 Task: Add Comment CM0047 to Card Card0047 in Board Board0042 in Workspace Development in Trello
Action: Mouse moved to (707, 106)
Screenshot: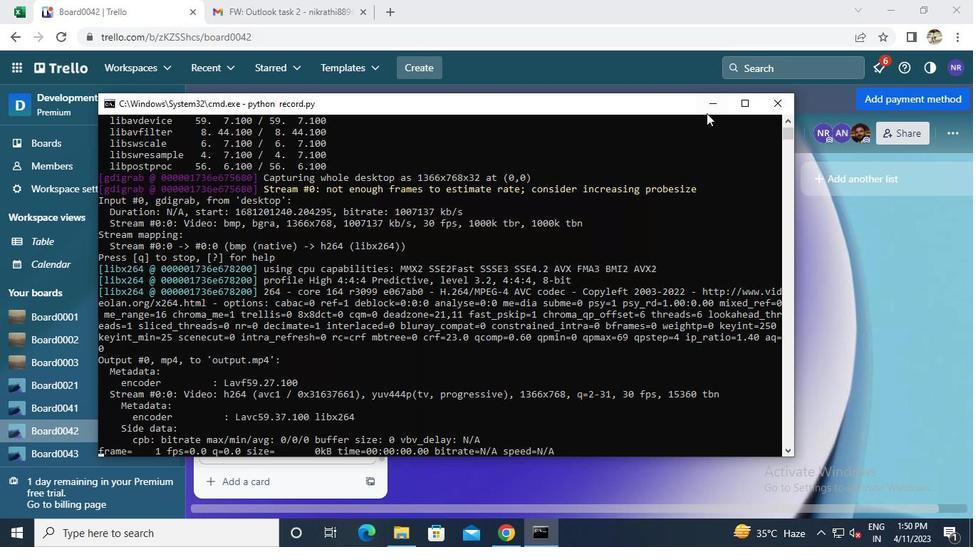 
Action: Mouse pressed left at (707, 106)
Screenshot: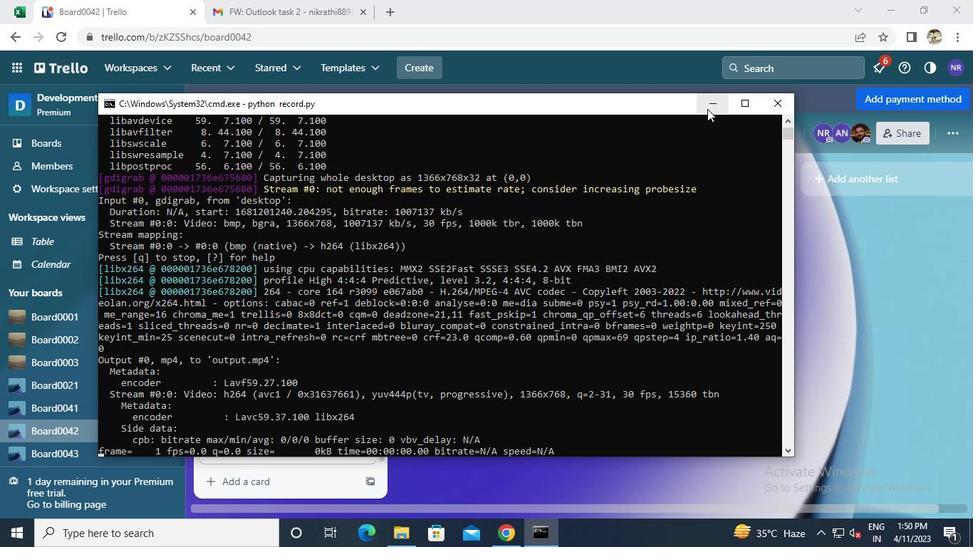 
Action: Mouse moved to (292, 386)
Screenshot: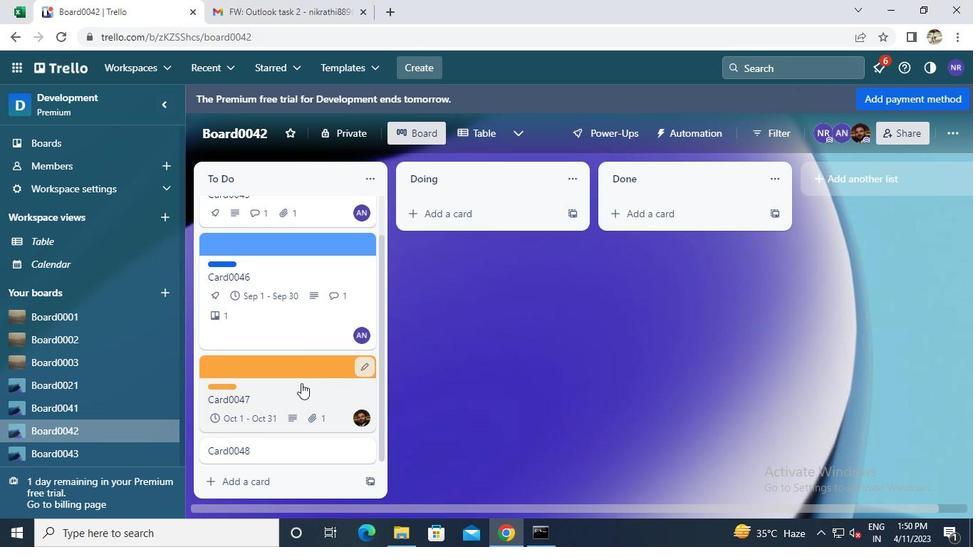 
Action: Mouse pressed left at (292, 386)
Screenshot: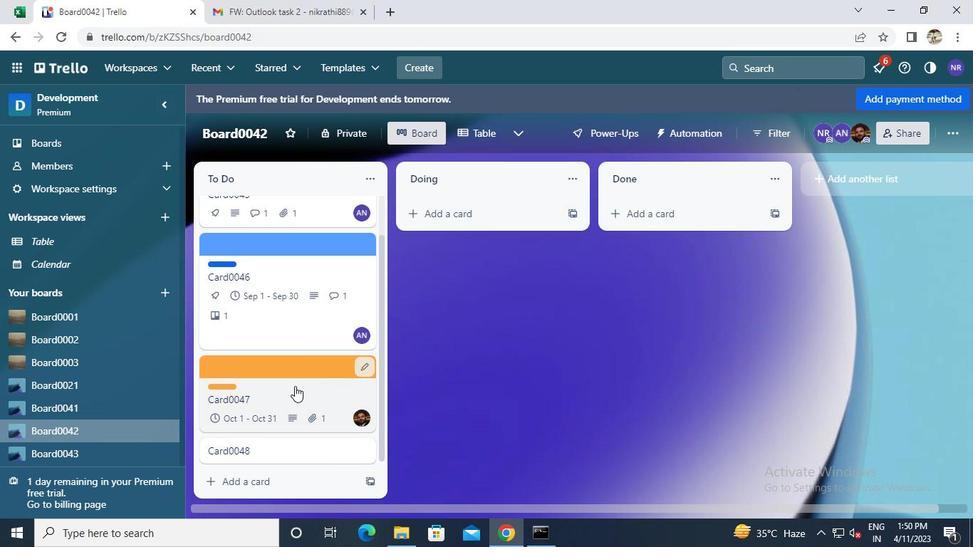 
Action: Mouse moved to (293, 319)
Screenshot: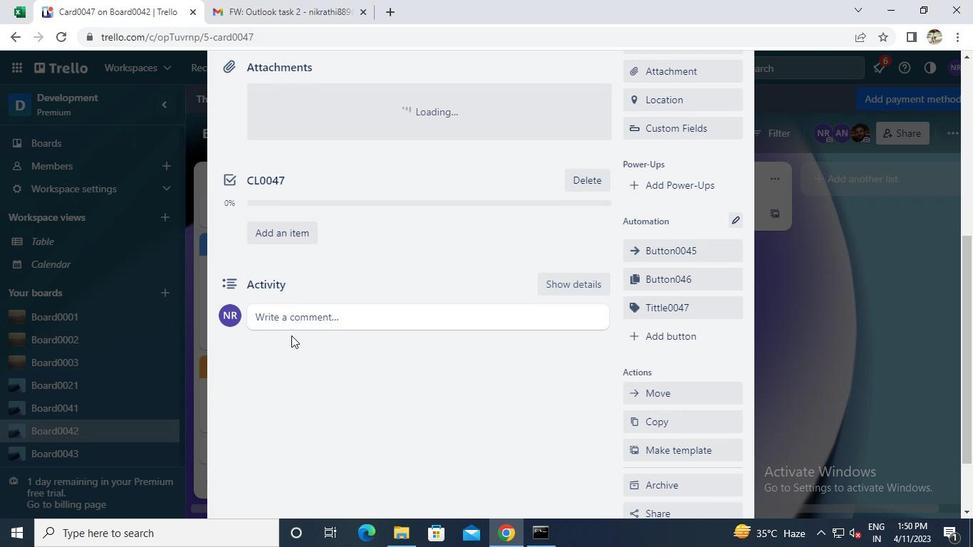 
Action: Mouse pressed left at (293, 319)
Screenshot: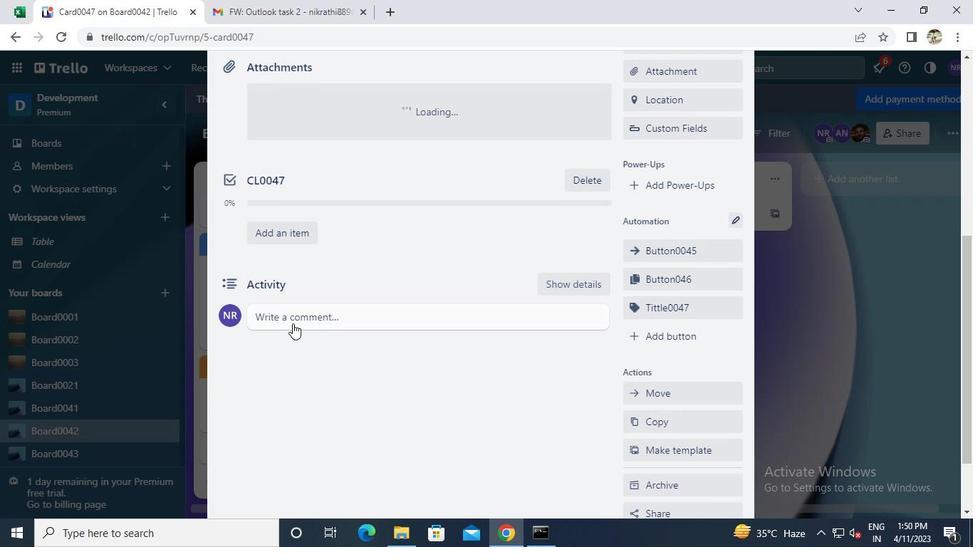 
Action: Keyboard c
Screenshot: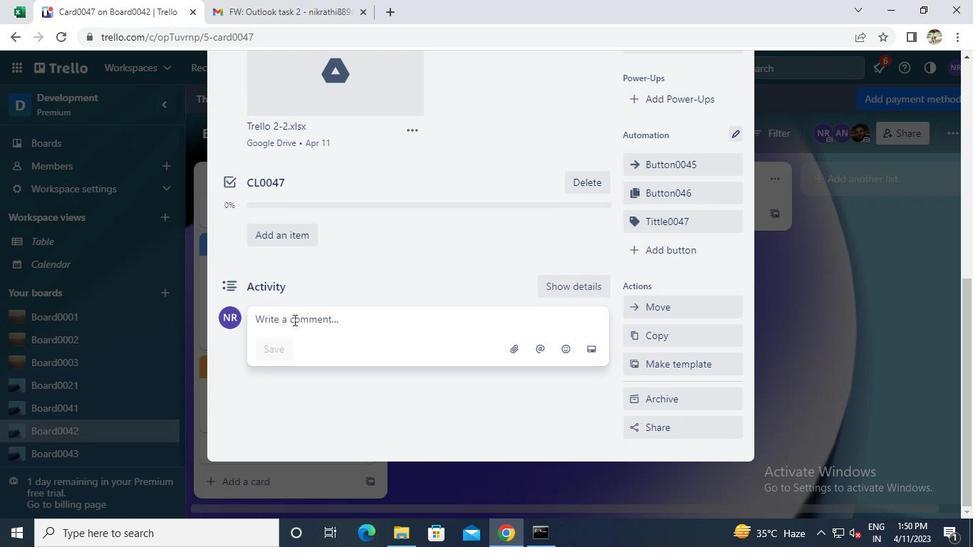 
Action: Keyboard m
Screenshot: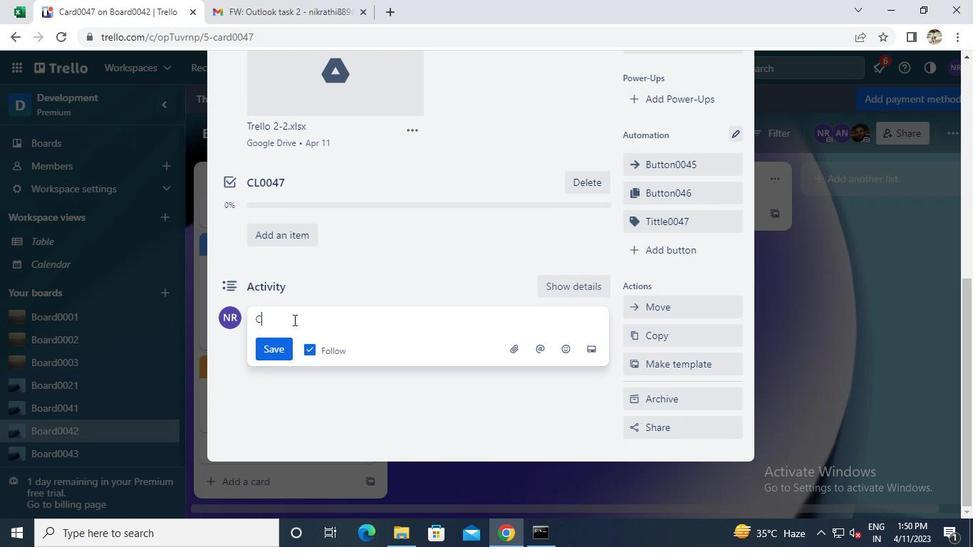 
Action: Keyboard 0
Screenshot: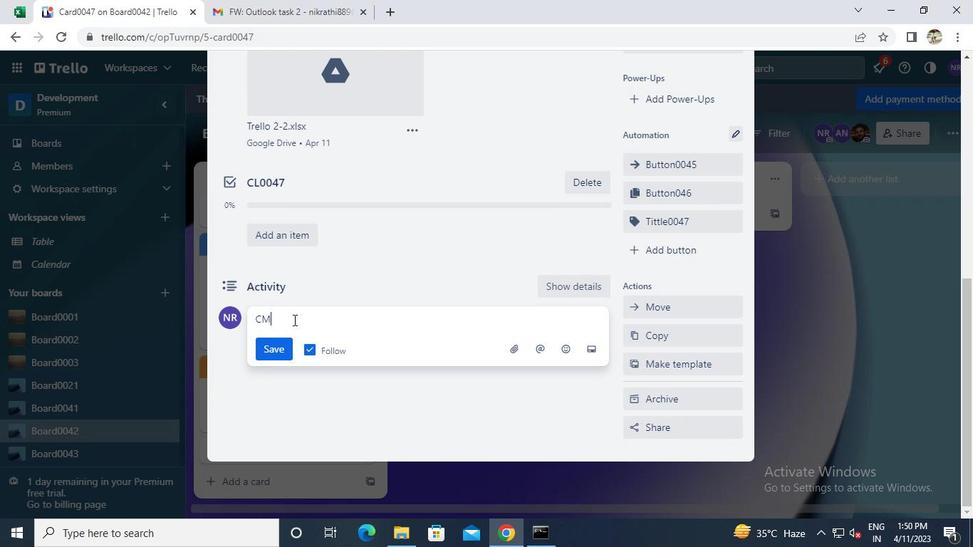 
Action: Keyboard 0
Screenshot: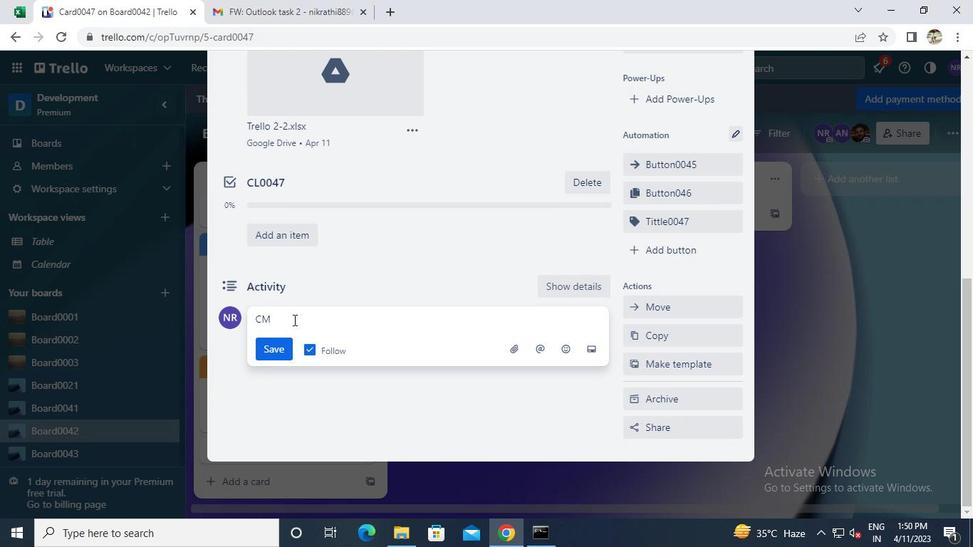 
Action: Keyboard 4
Screenshot: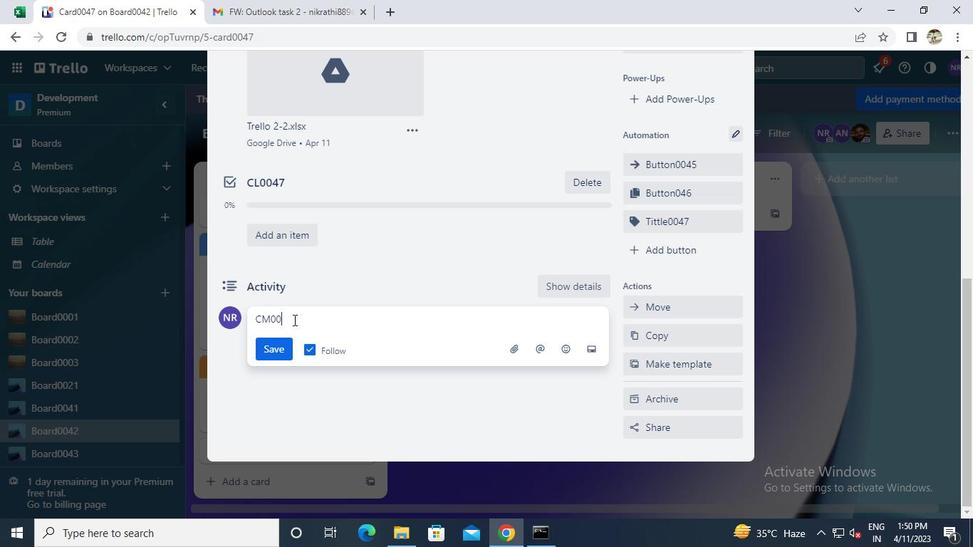 
Action: Keyboard 7
Screenshot: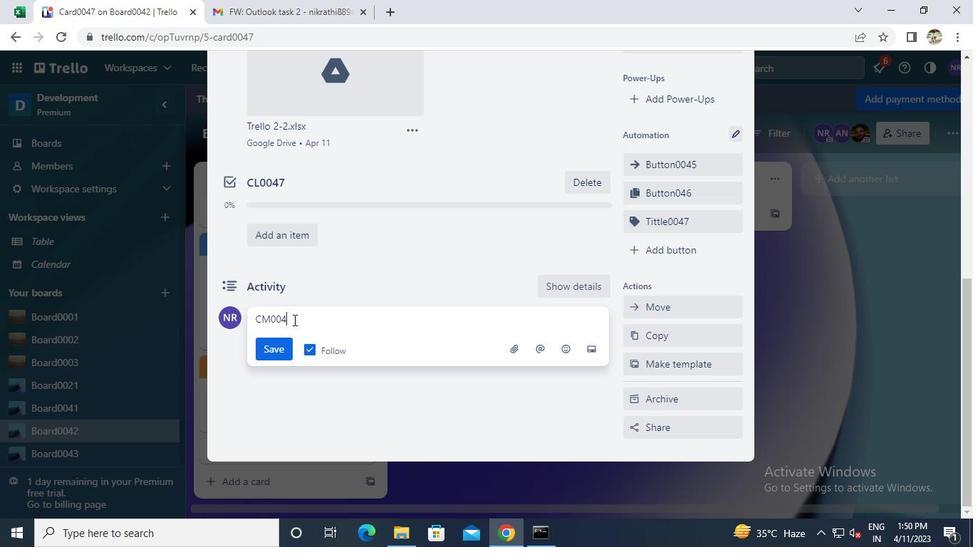 
Action: Mouse moved to (275, 348)
Screenshot: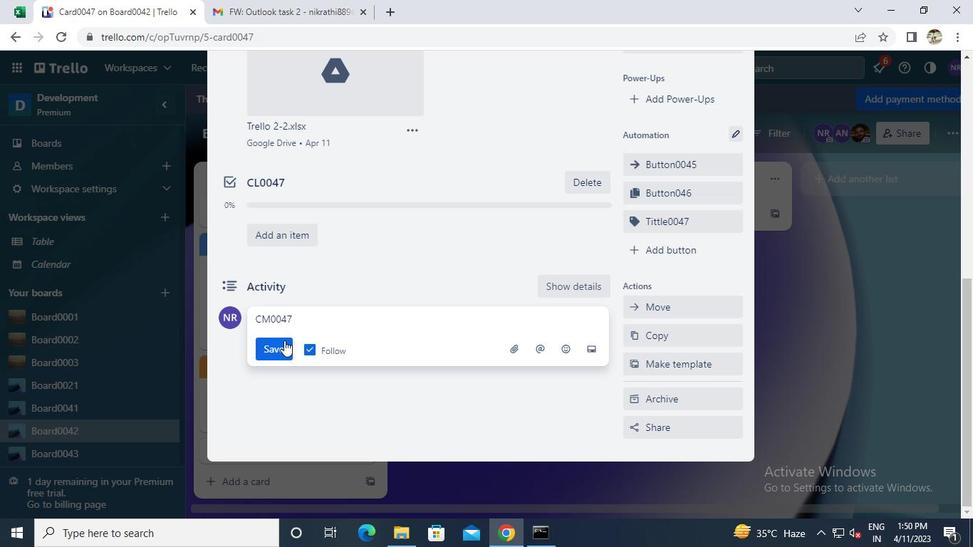 
Action: Mouse pressed left at (275, 348)
Screenshot: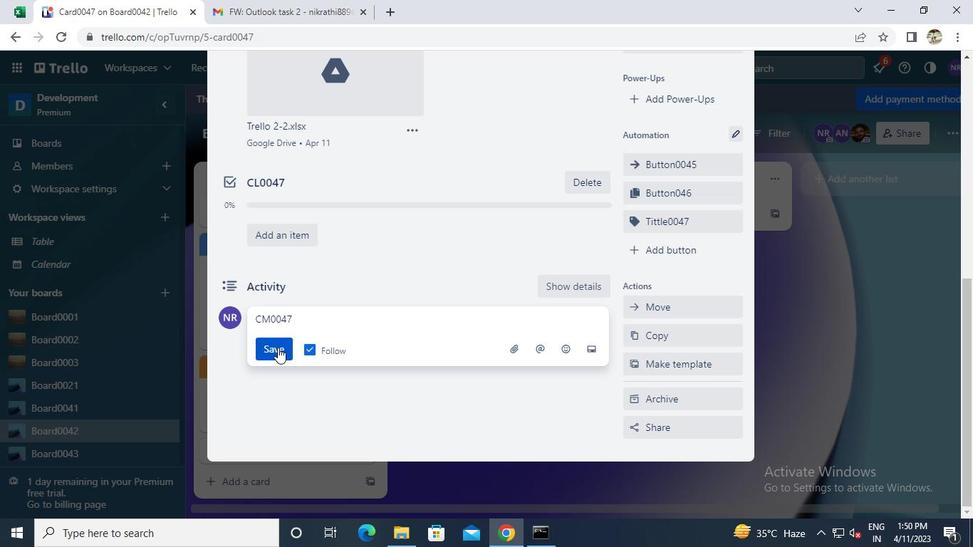 
Action: Mouse moved to (534, 536)
Screenshot: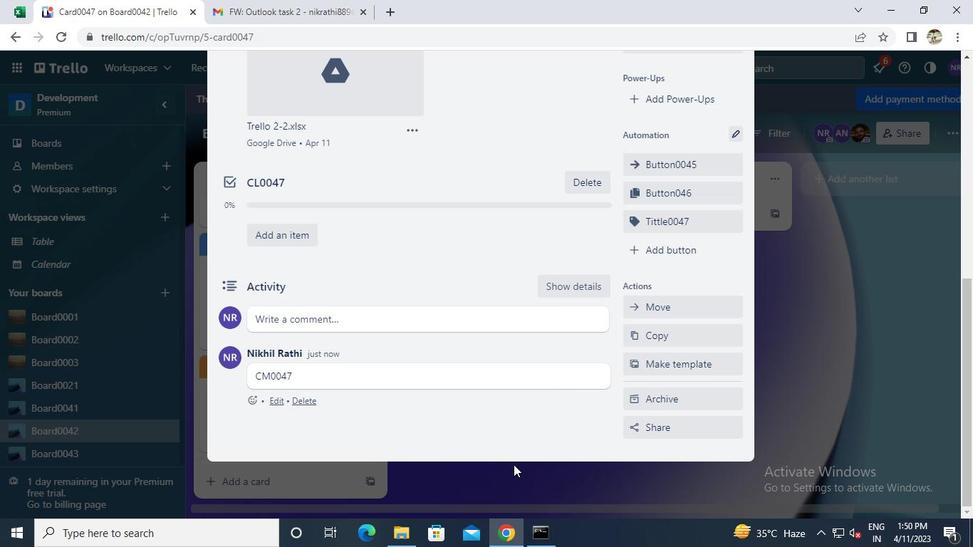 
Action: Mouse pressed left at (534, 536)
Screenshot: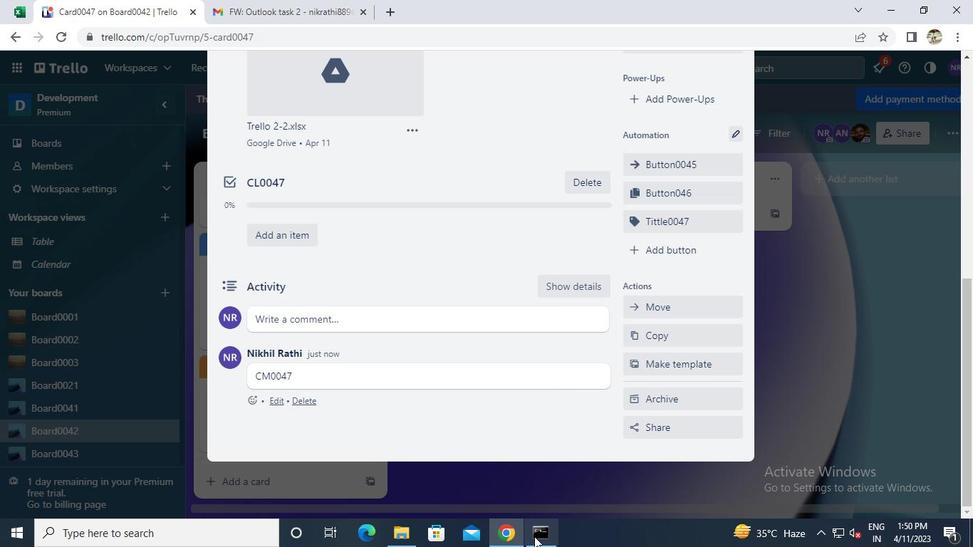 
Action: Mouse moved to (781, 97)
Screenshot: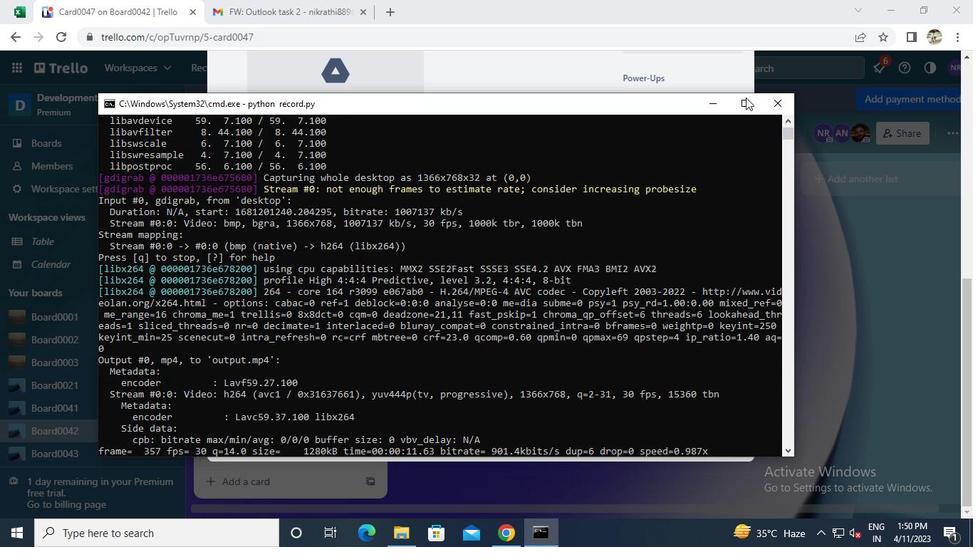 
Action: Mouse pressed left at (781, 97)
Screenshot: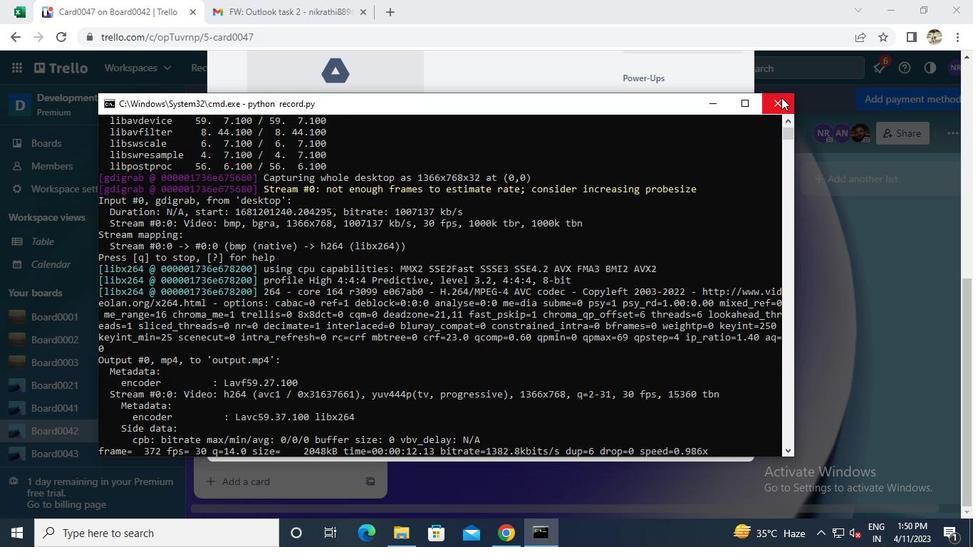 
